 Task: Clear the search result.
Action: Mouse moved to (1307, 31)
Screenshot: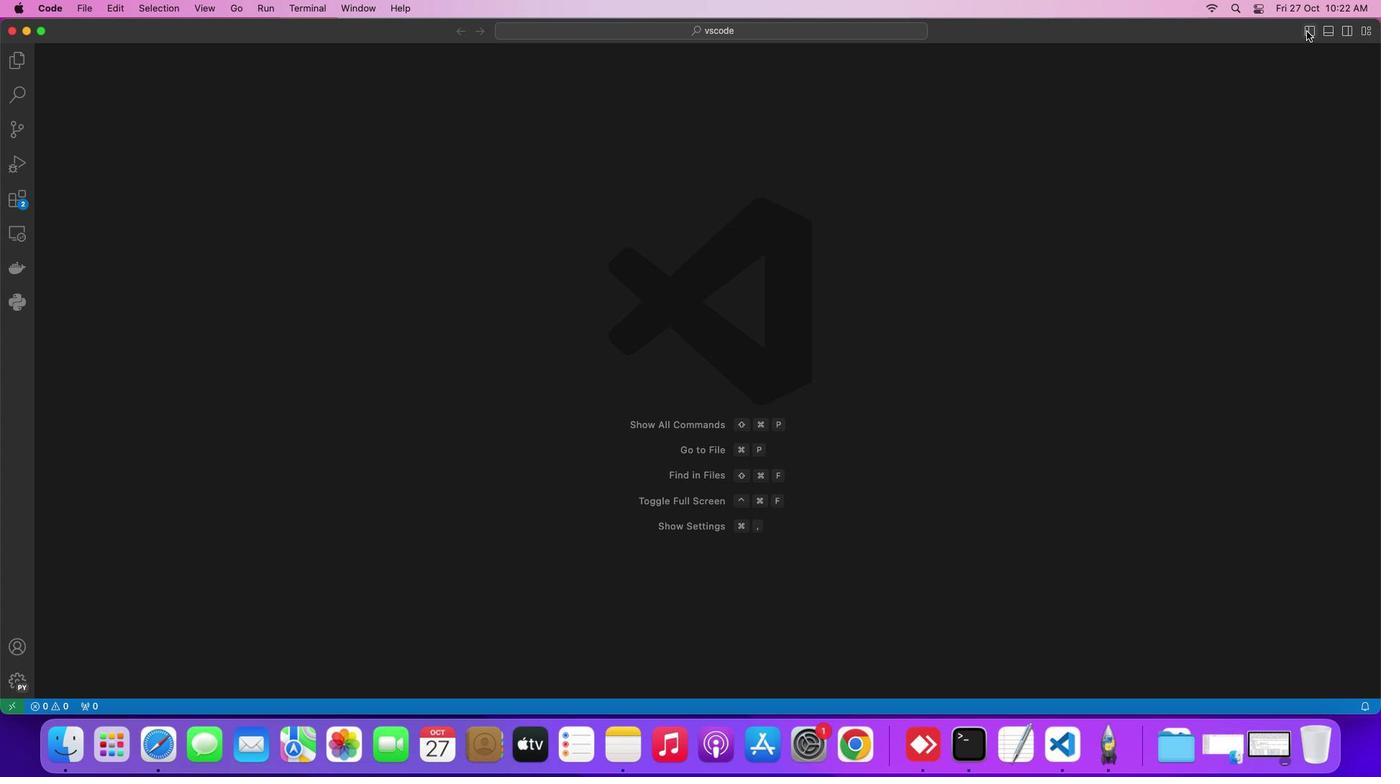 
Action: Mouse pressed left at (1307, 31)
Screenshot: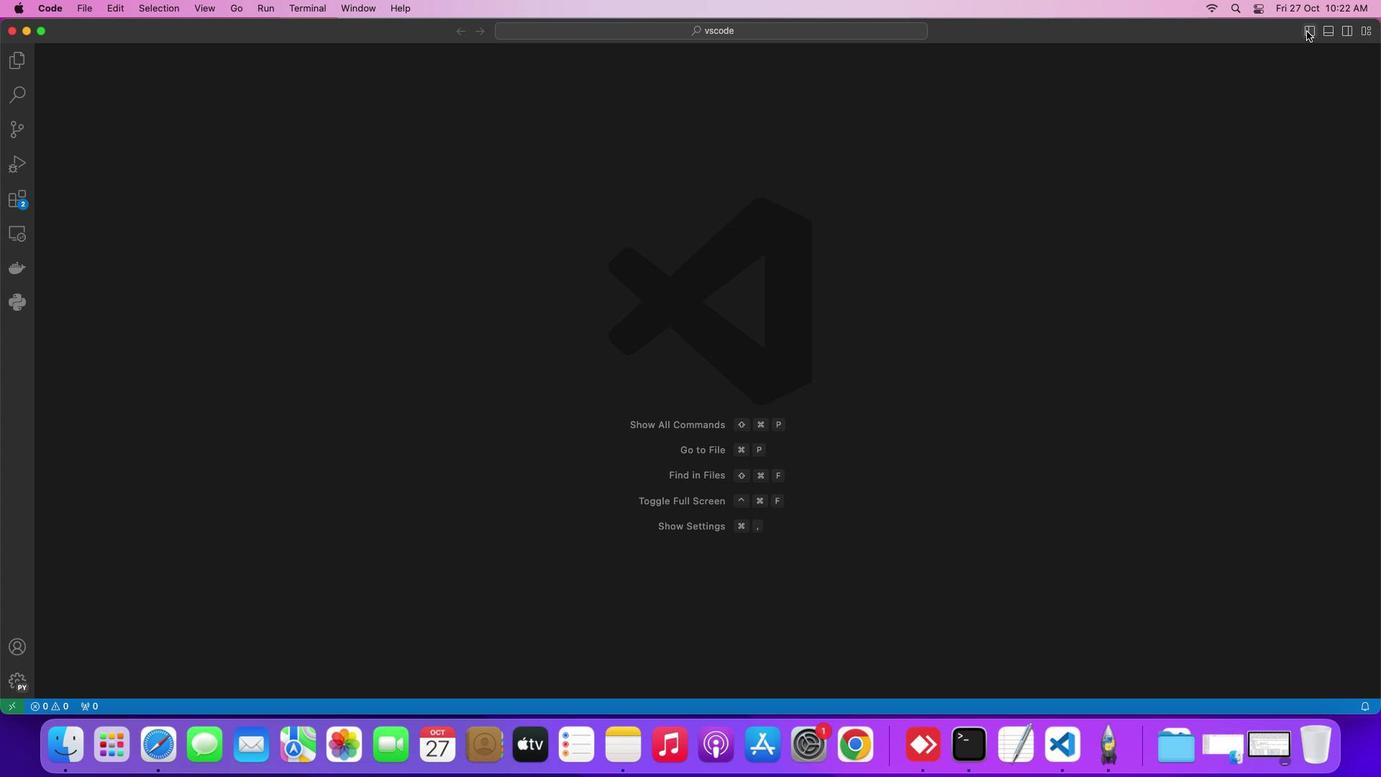 
Action: Mouse moved to (5, 100)
Screenshot: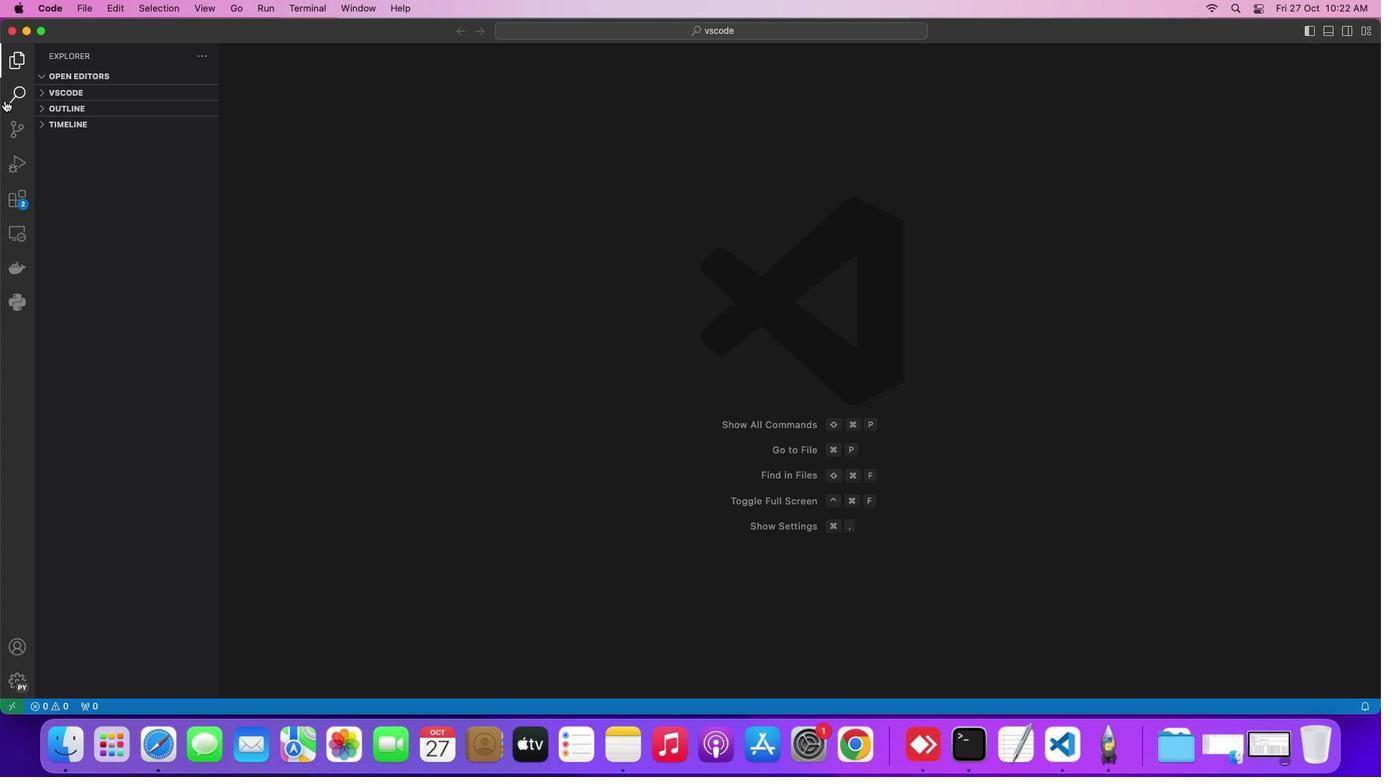 
Action: Mouse pressed left at (5, 100)
Screenshot: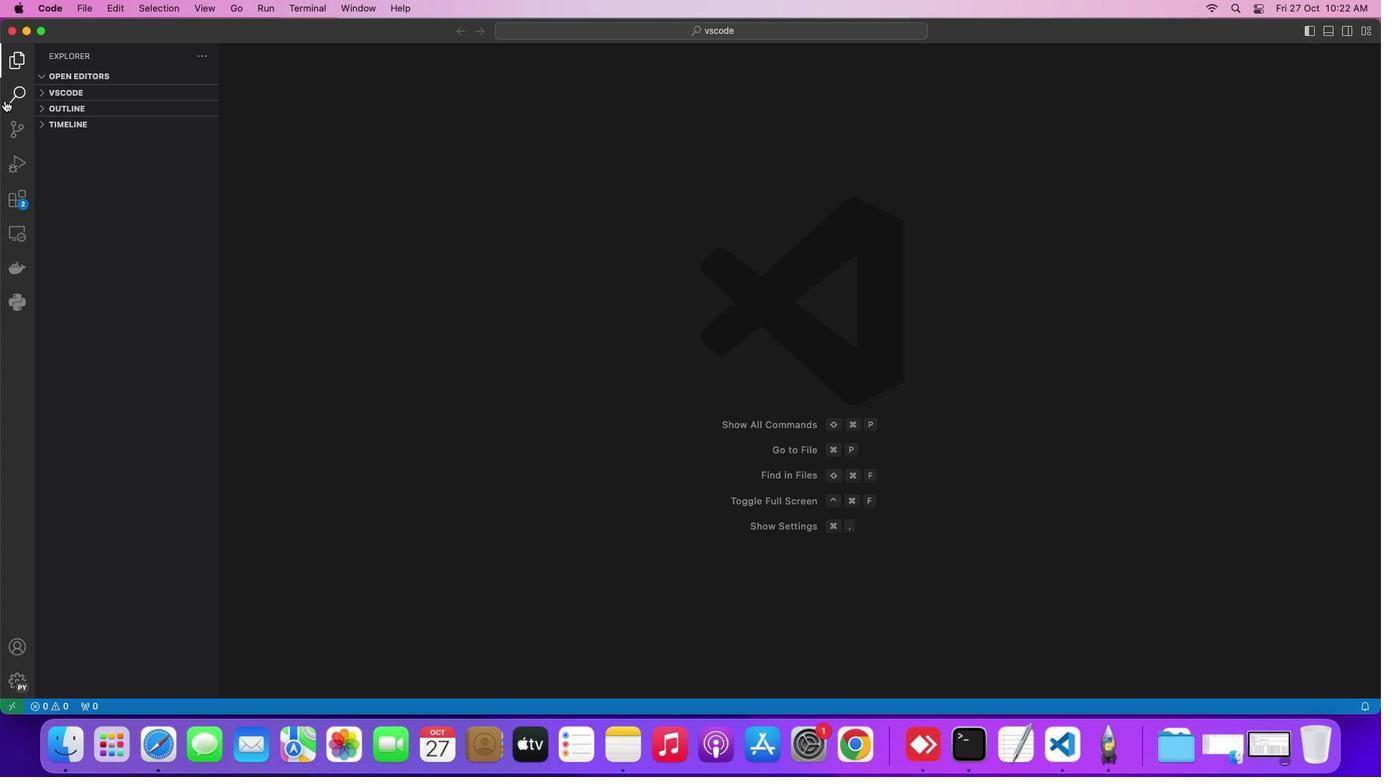 
Action: Mouse moved to (150, 58)
Screenshot: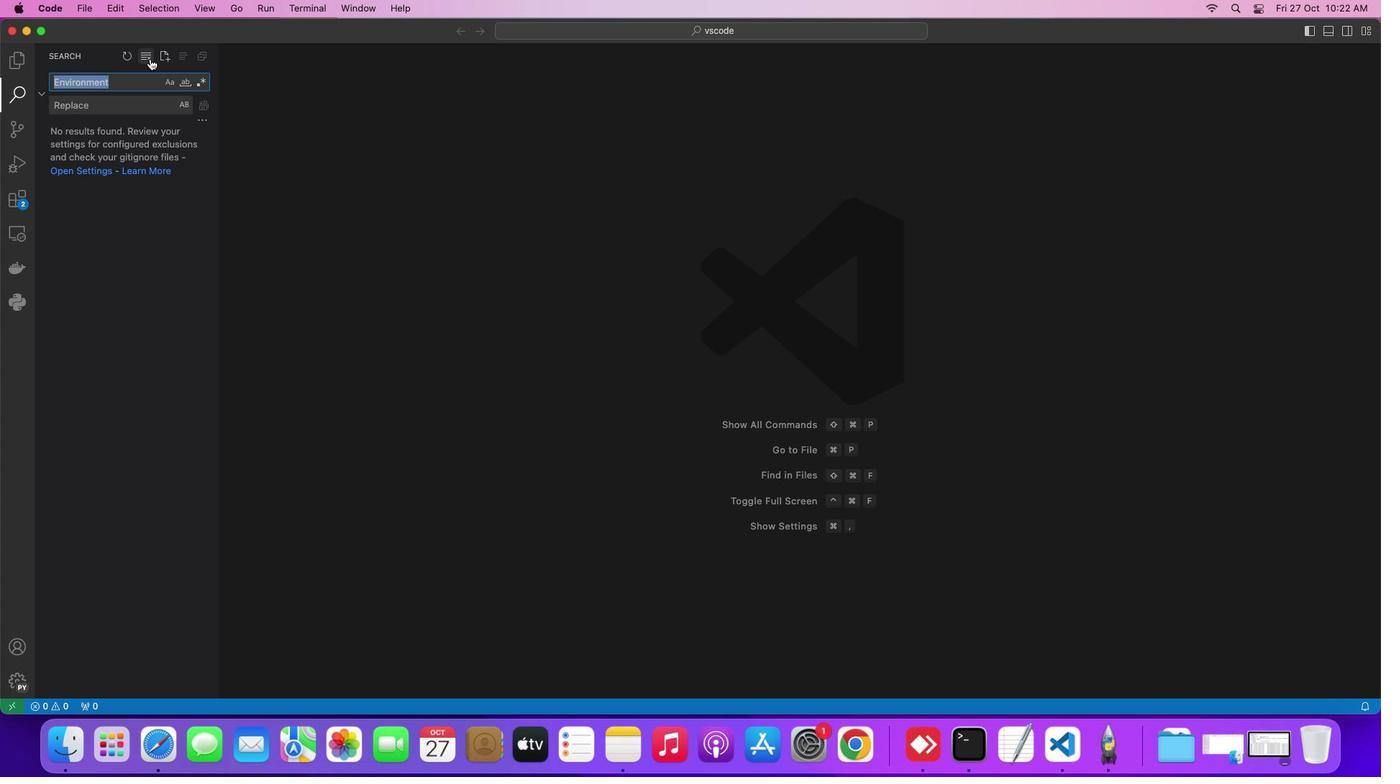 
Action: Mouse pressed left at (150, 58)
Screenshot: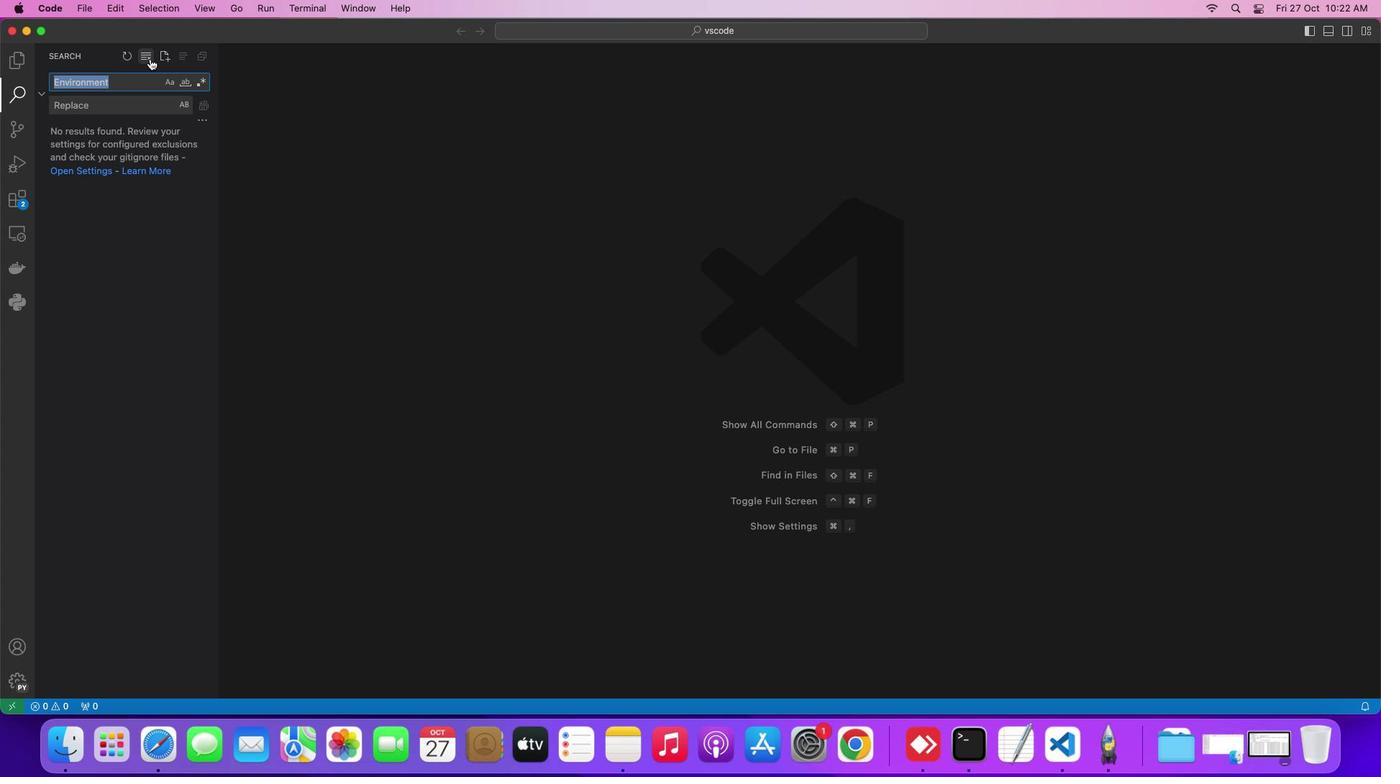 
Action: Mouse moved to (333, 280)
Screenshot: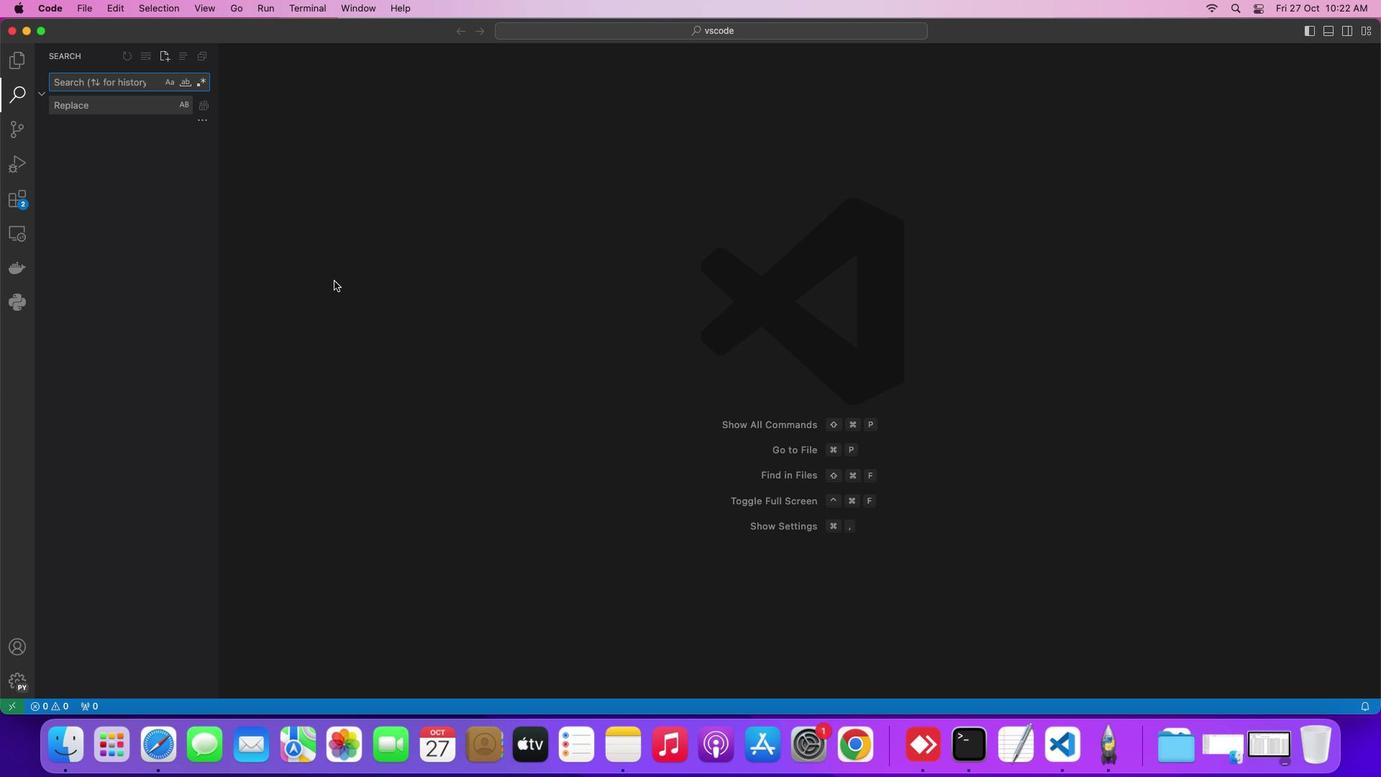 
